 Task: Create a due date automation trigger when advanced on, 2 hours after a card is due add fields without custom field "Resume" set.
Action: Mouse moved to (1116, 133)
Screenshot: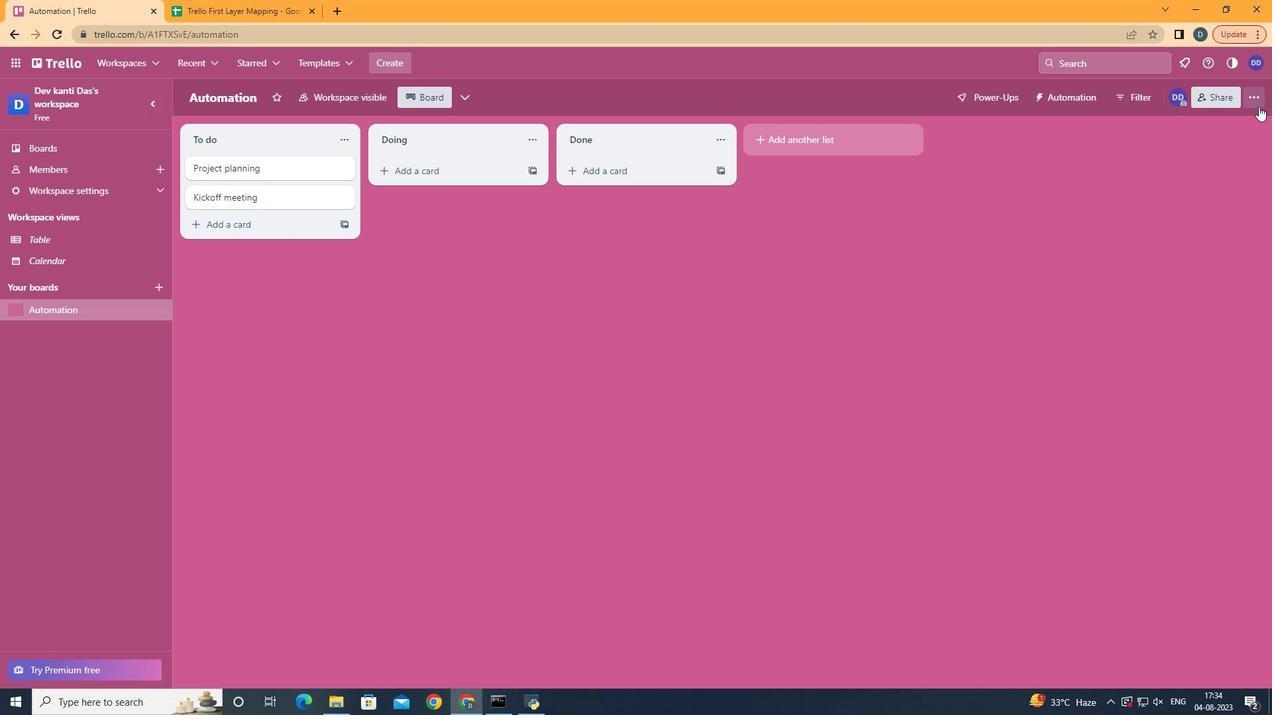 
Action: Mouse pressed left at (1116, 133)
Screenshot: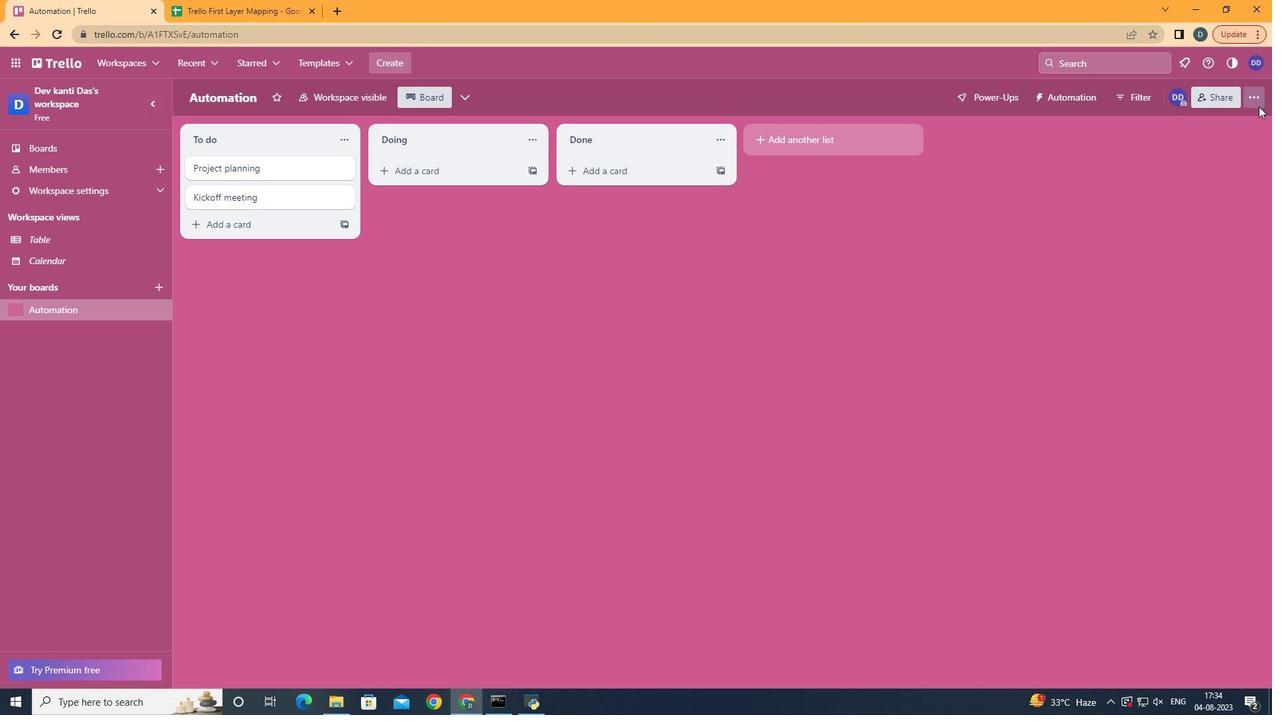 
Action: Mouse moved to (1030, 289)
Screenshot: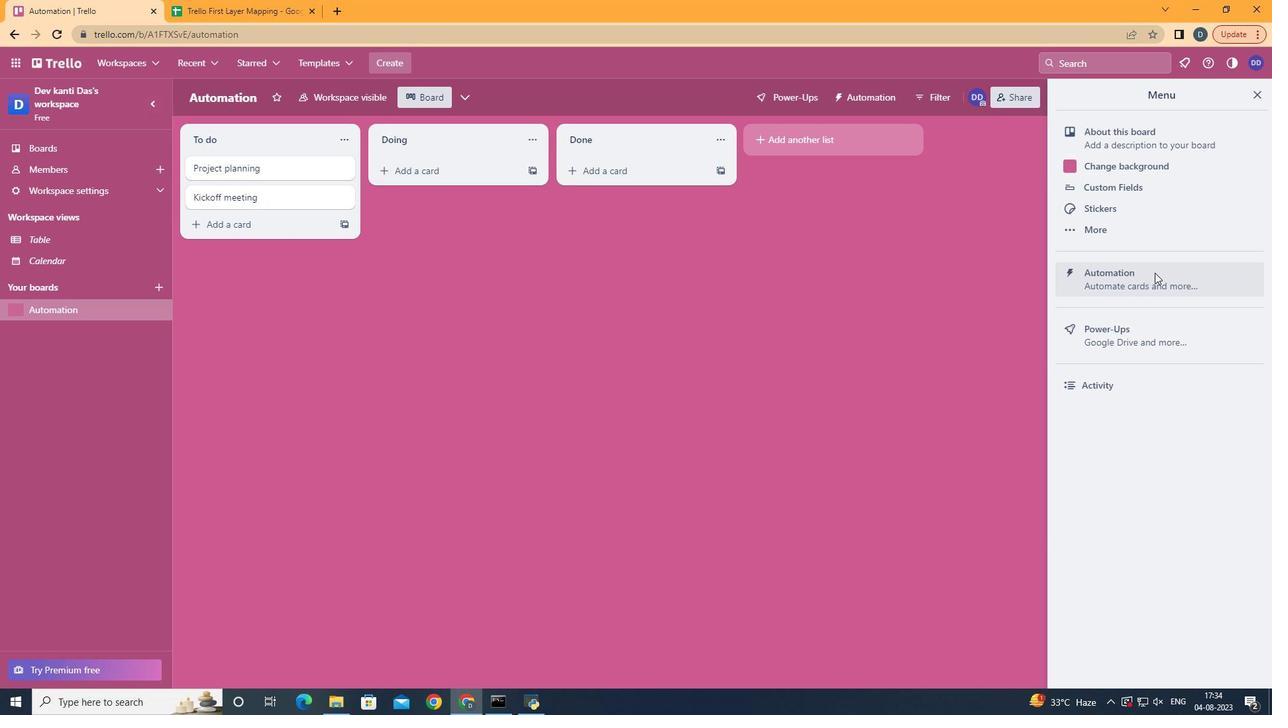 
Action: Mouse pressed left at (1030, 289)
Screenshot: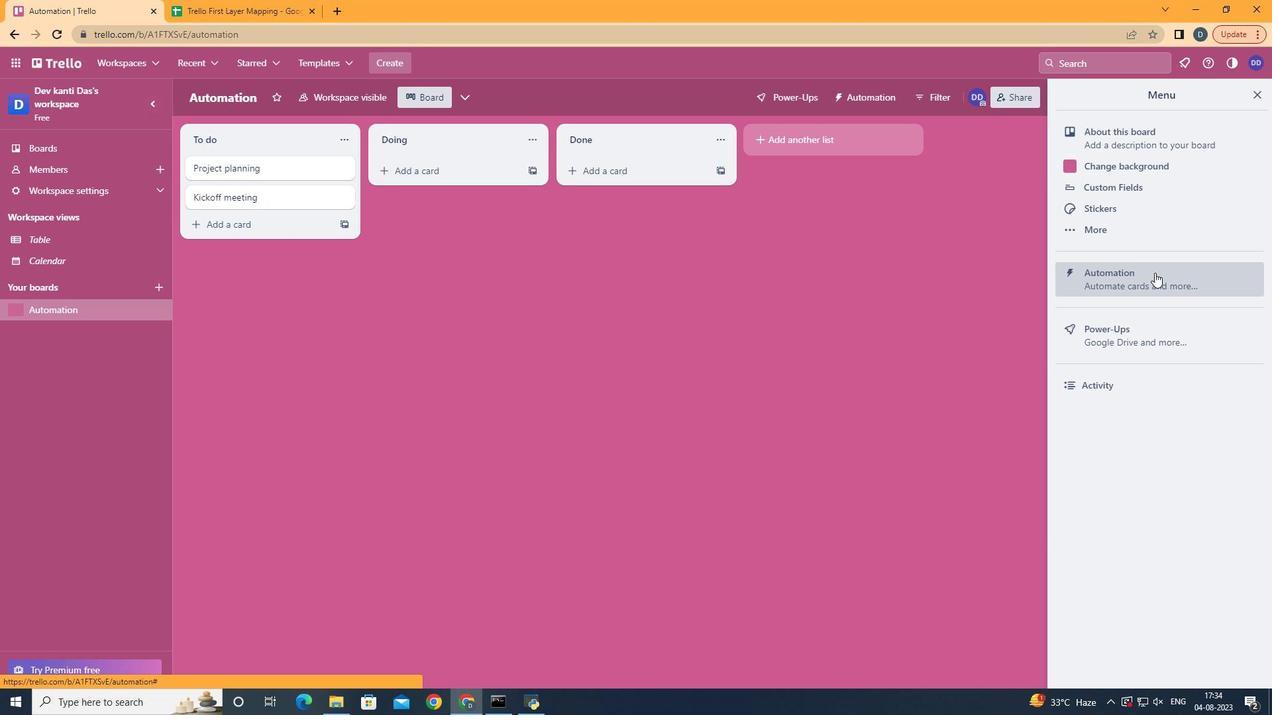 
Action: Mouse moved to (298, 283)
Screenshot: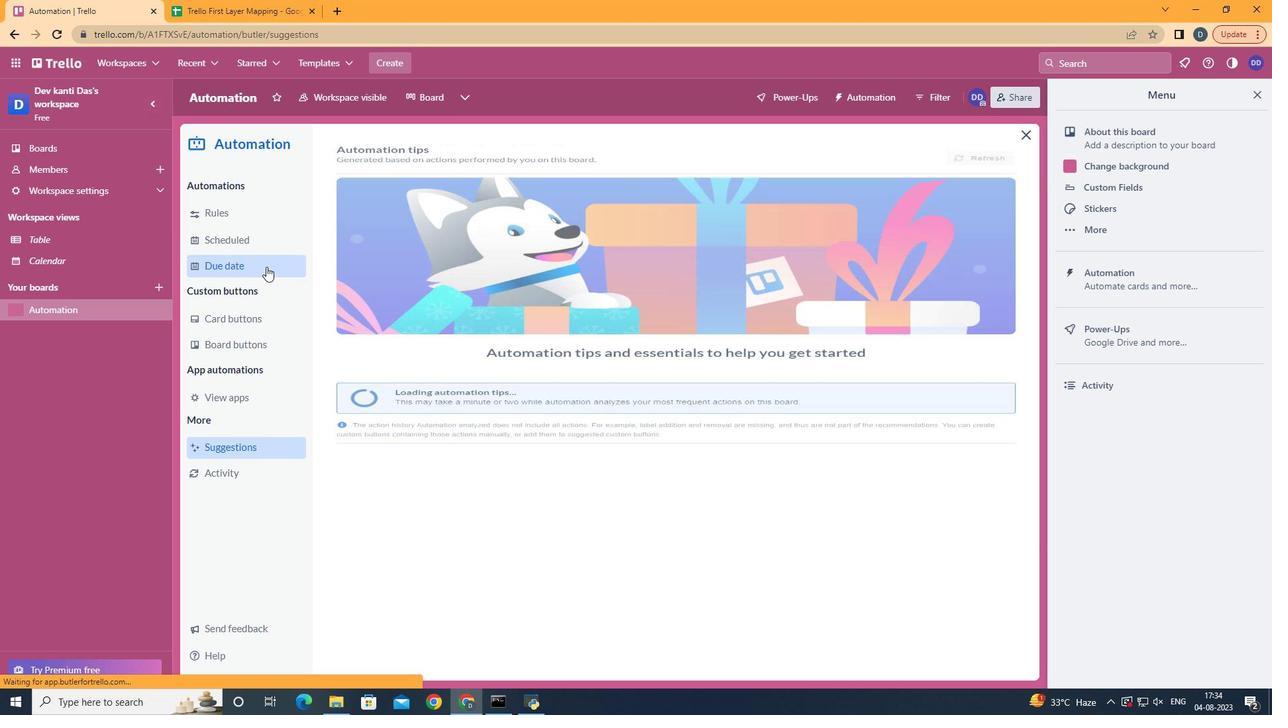 
Action: Mouse pressed left at (298, 283)
Screenshot: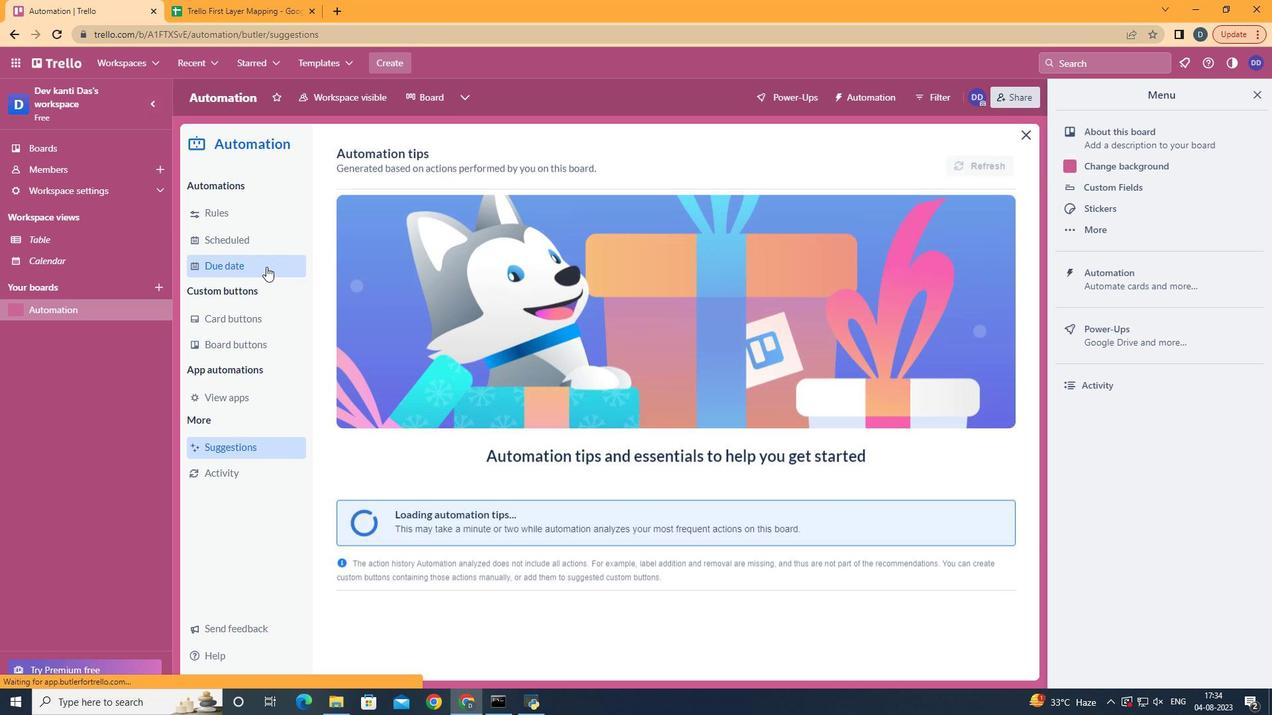 
Action: Mouse moved to (849, 178)
Screenshot: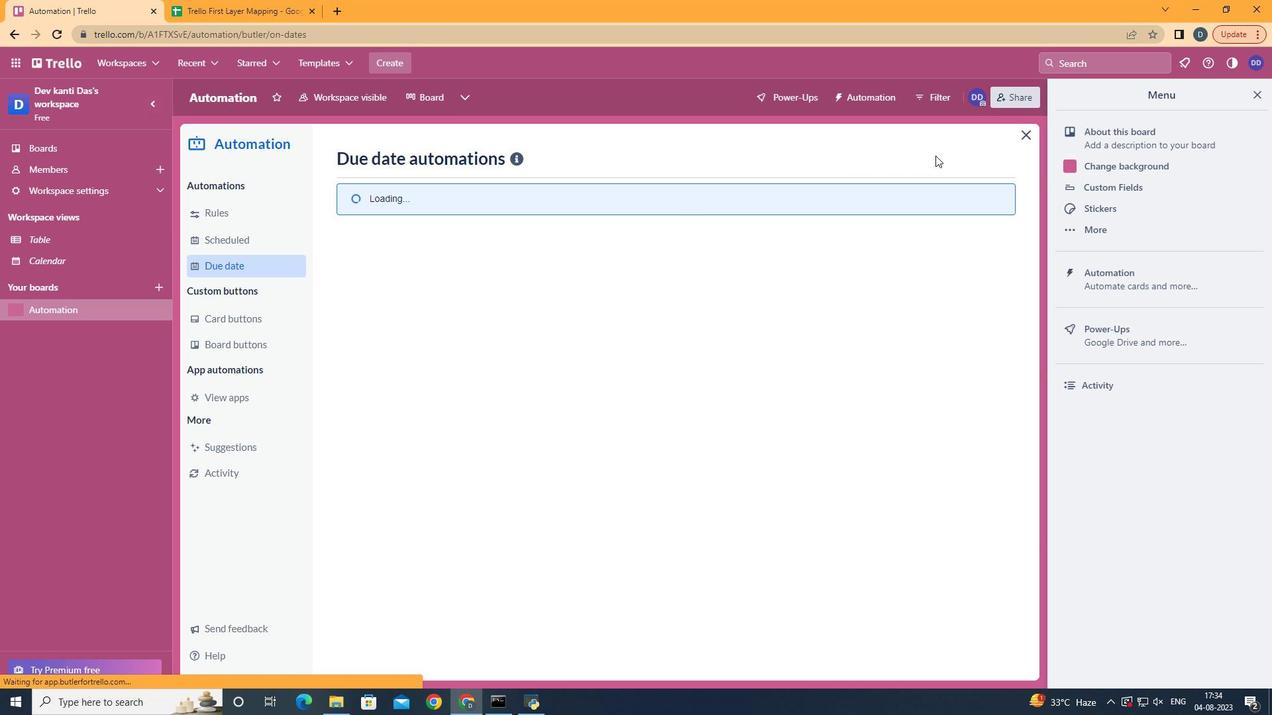 
Action: Mouse pressed left at (849, 178)
Screenshot: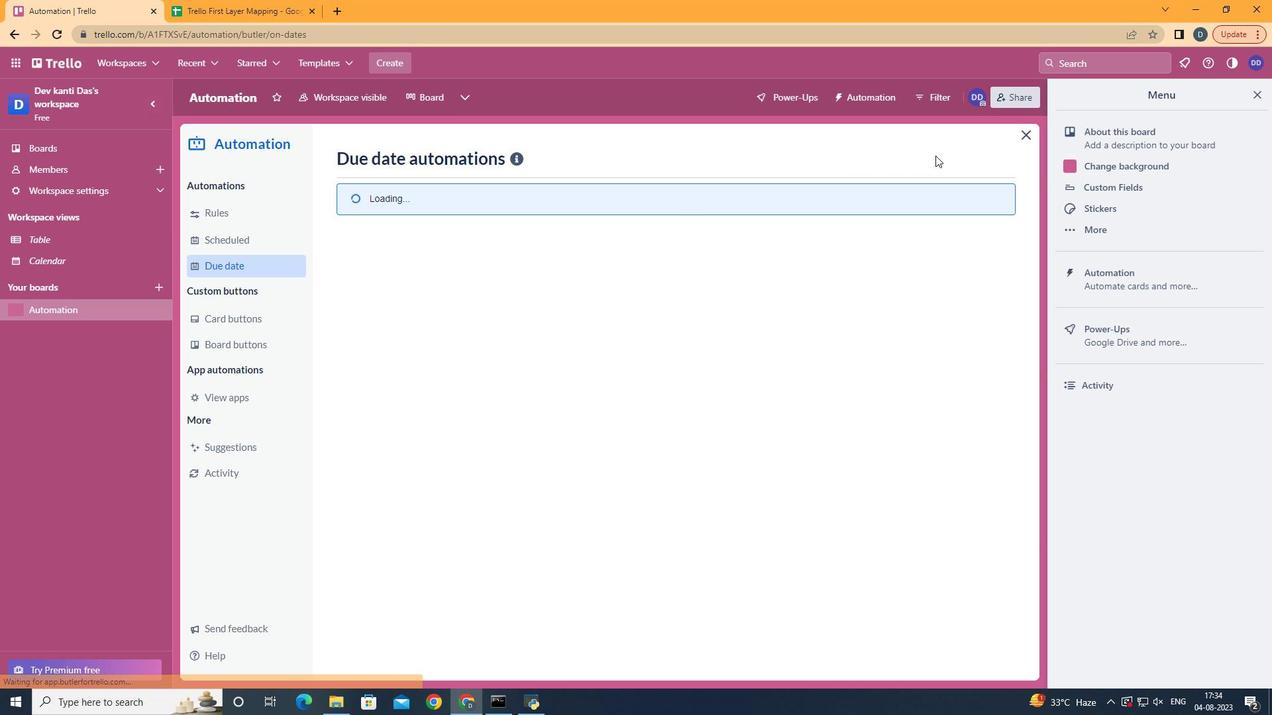
Action: Mouse pressed left at (849, 178)
Screenshot: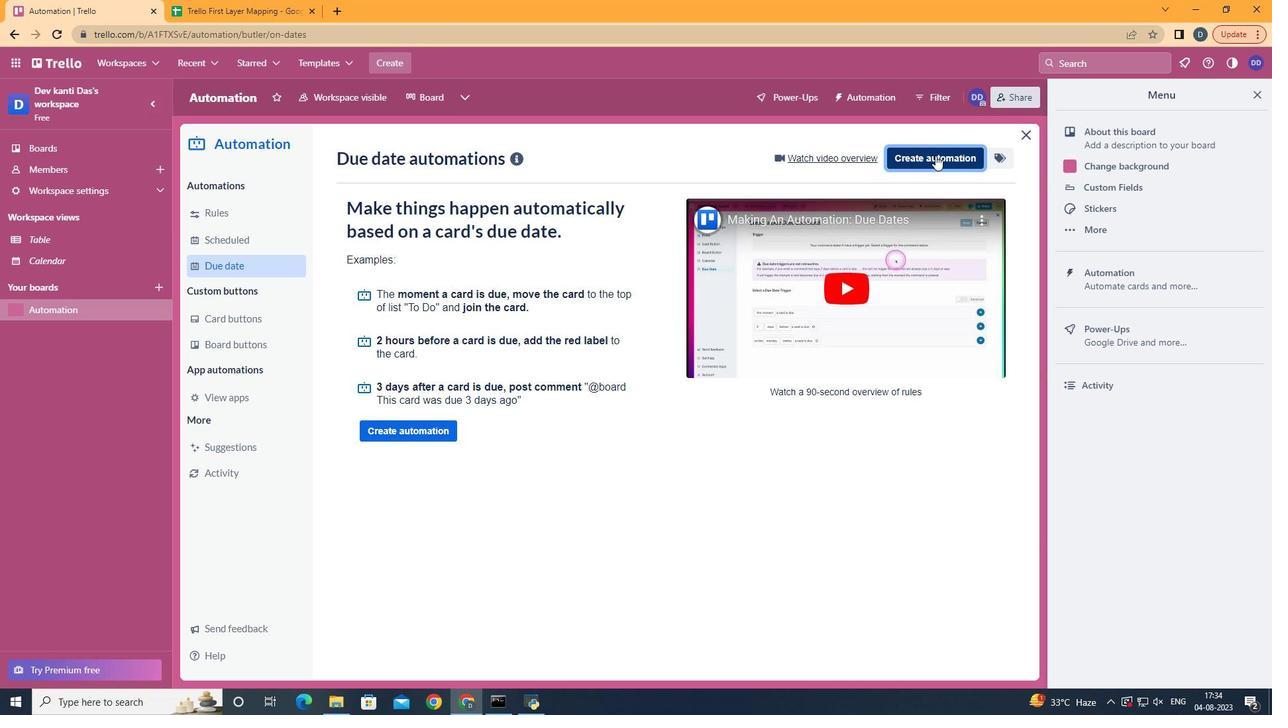
Action: Mouse moved to (654, 303)
Screenshot: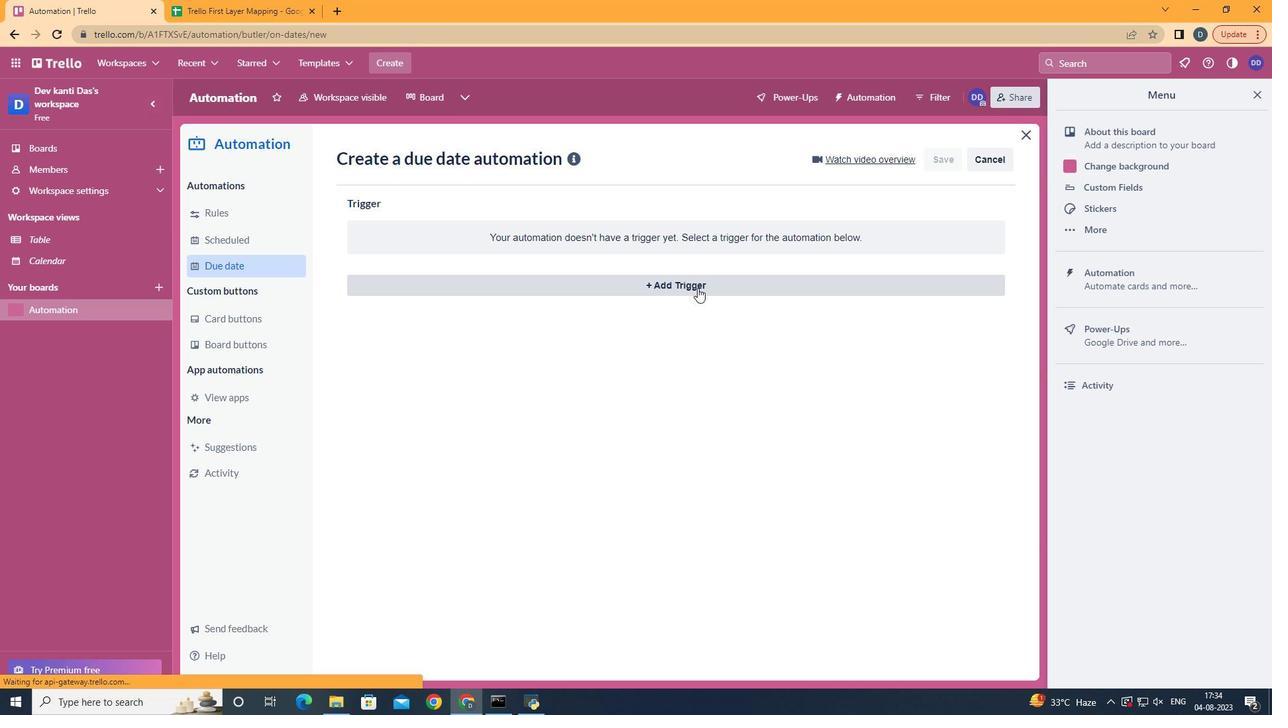 
Action: Mouse pressed left at (654, 303)
Screenshot: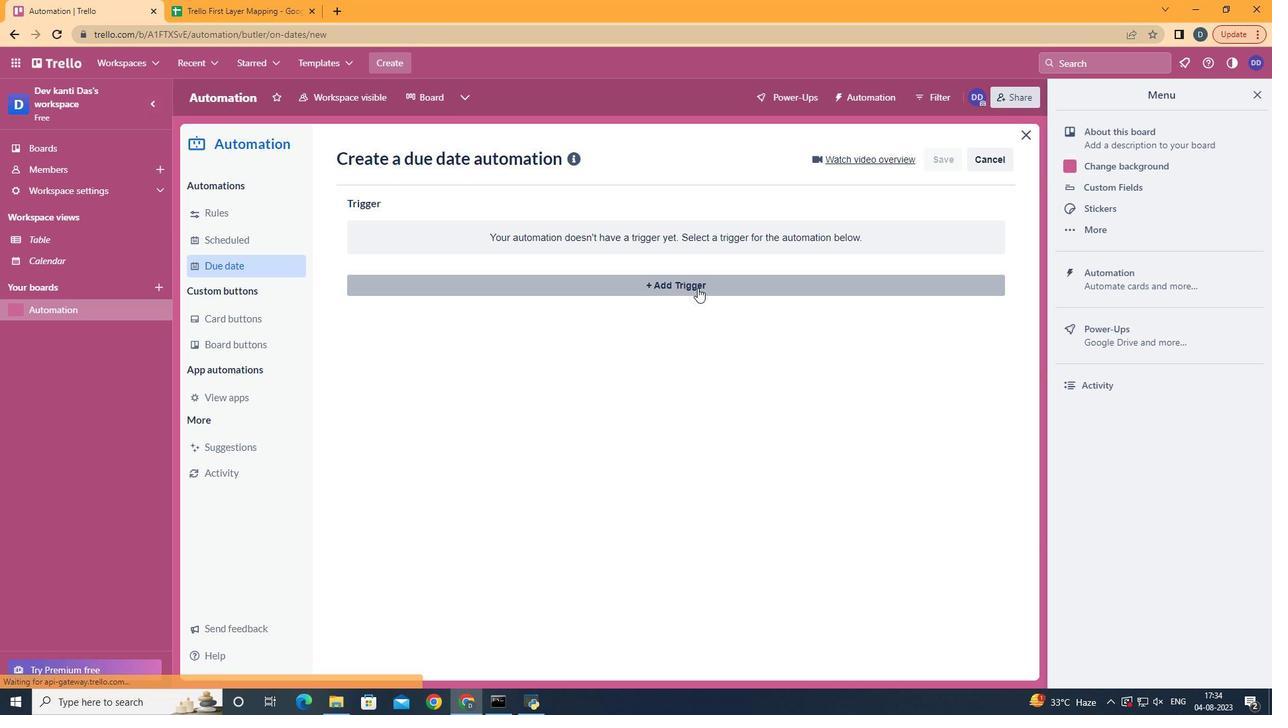 
Action: Mouse moved to (425, 565)
Screenshot: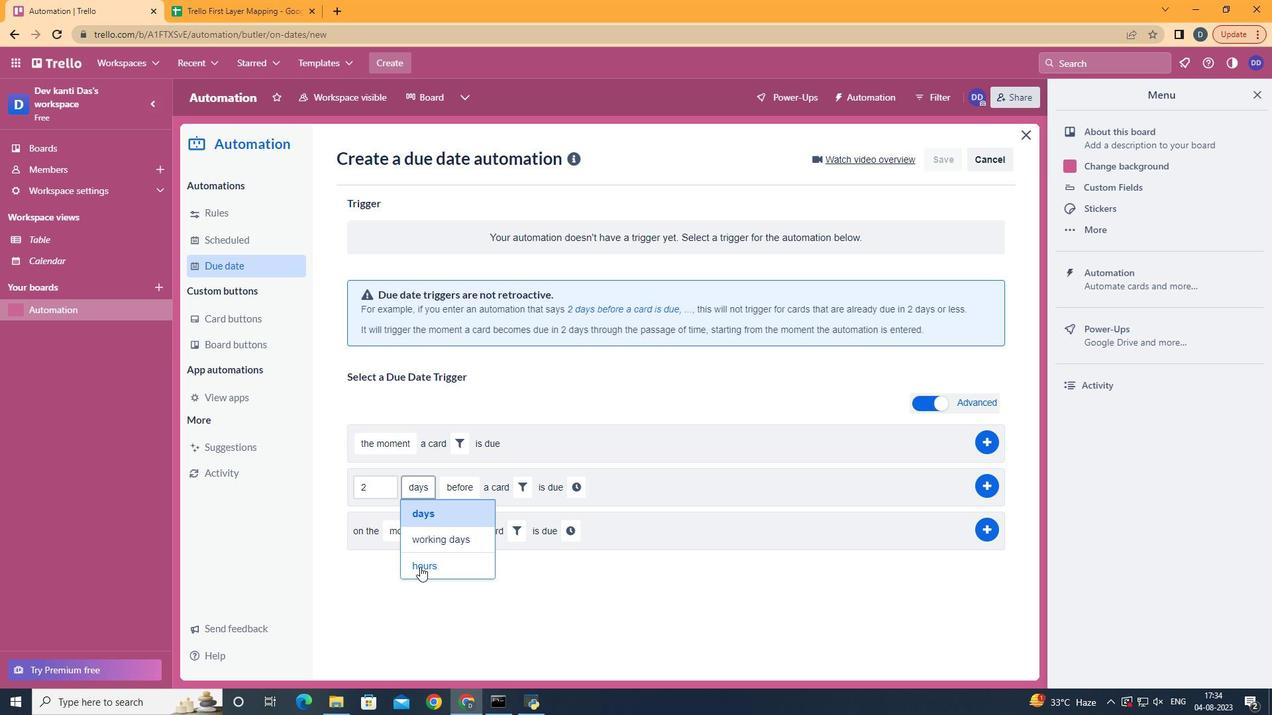 
Action: Mouse pressed left at (425, 565)
Screenshot: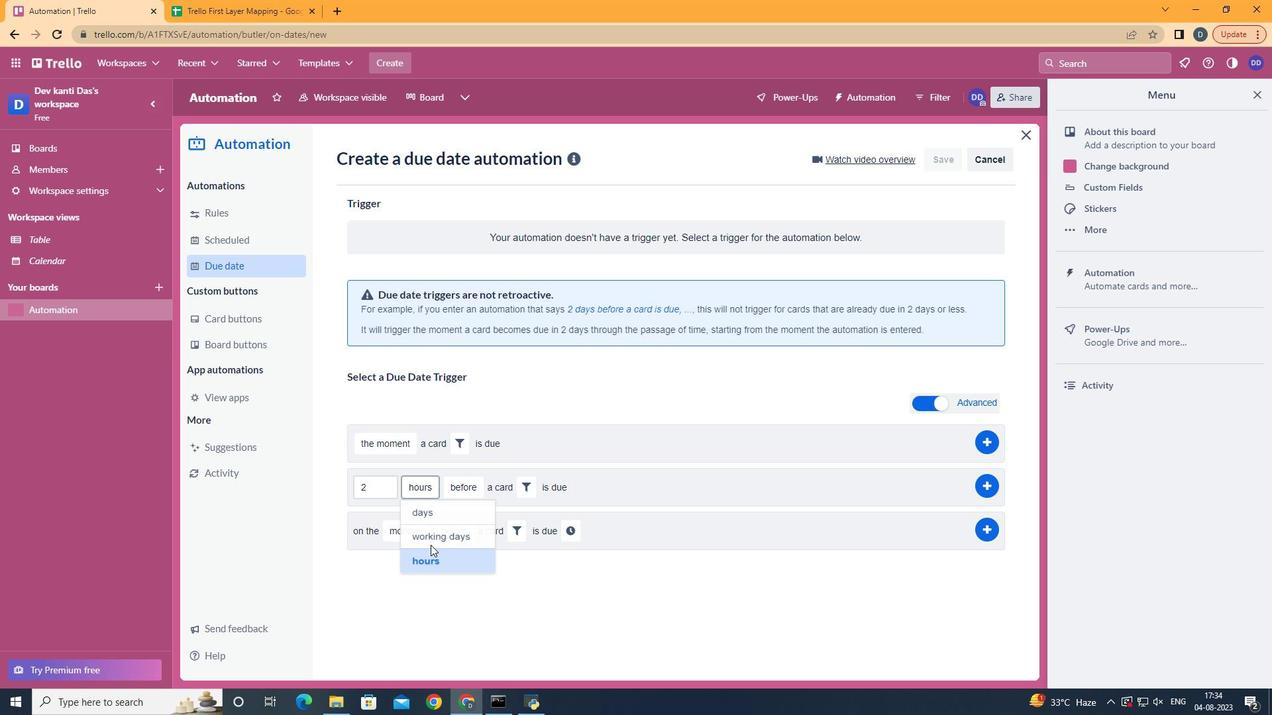 
Action: Mouse moved to (462, 543)
Screenshot: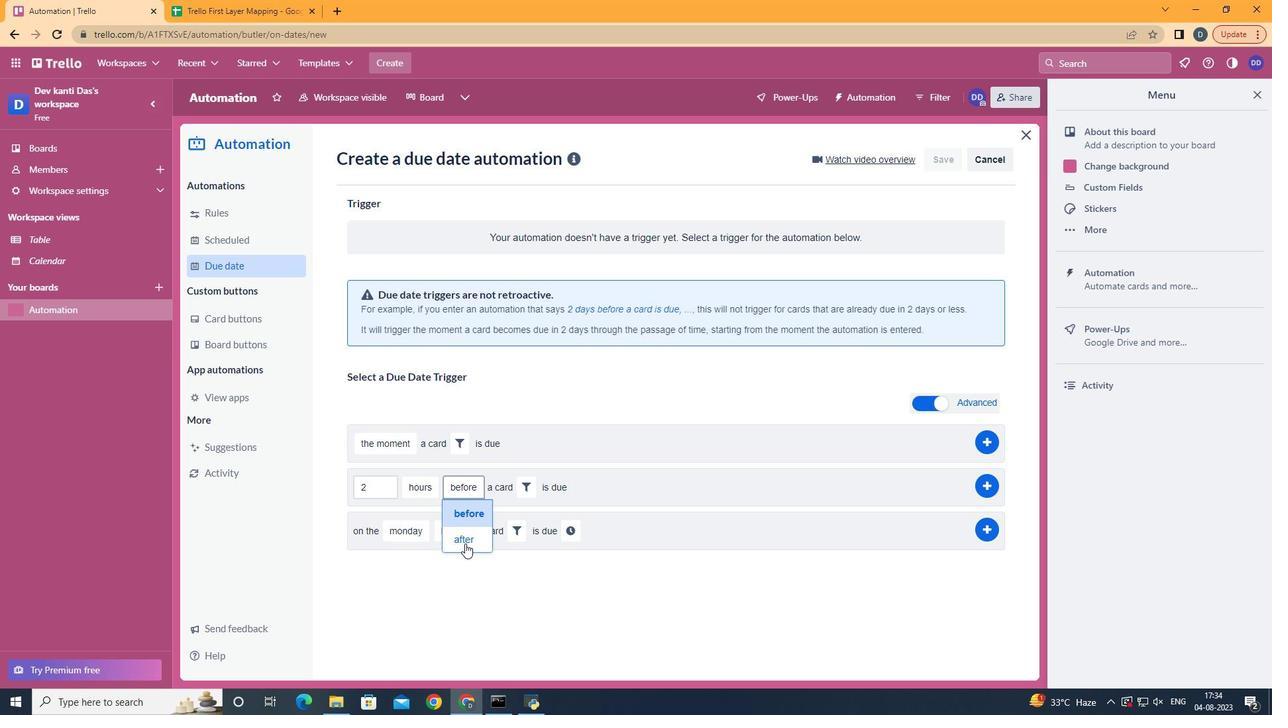 
Action: Mouse pressed left at (462, 543)
Screenshot: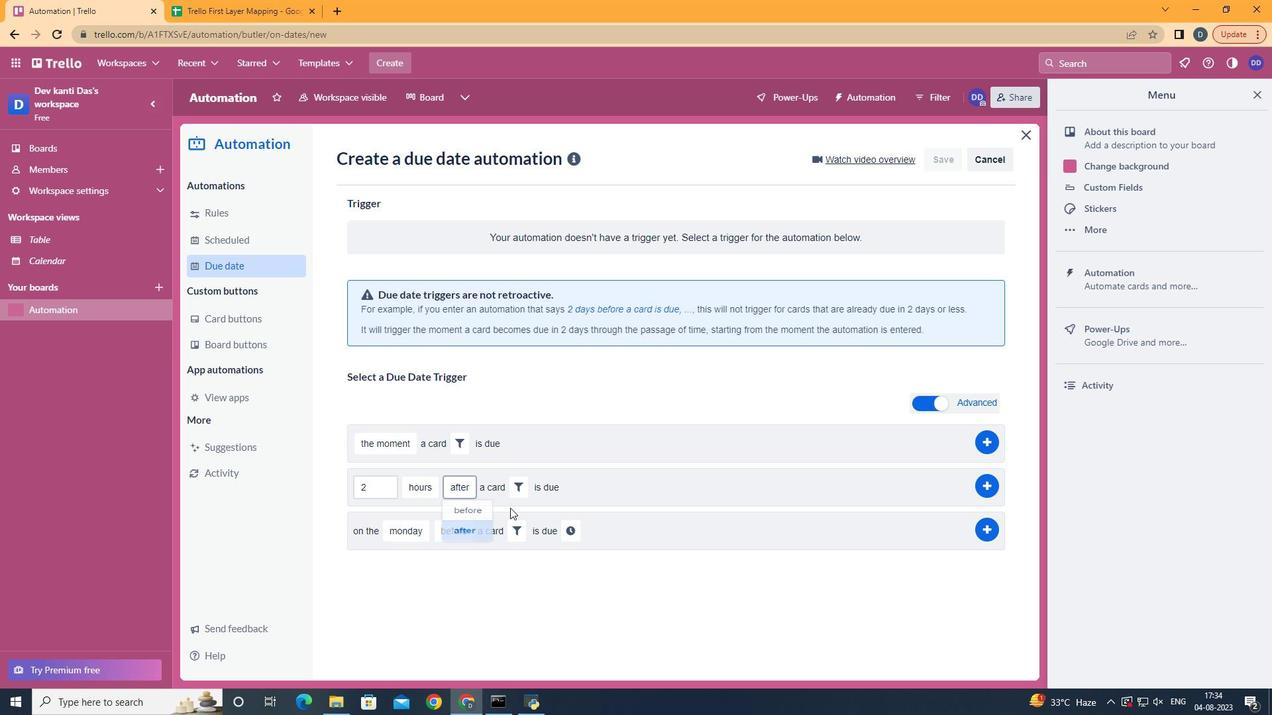 
Action: Mouse moved to (508, 493)
Screenshot: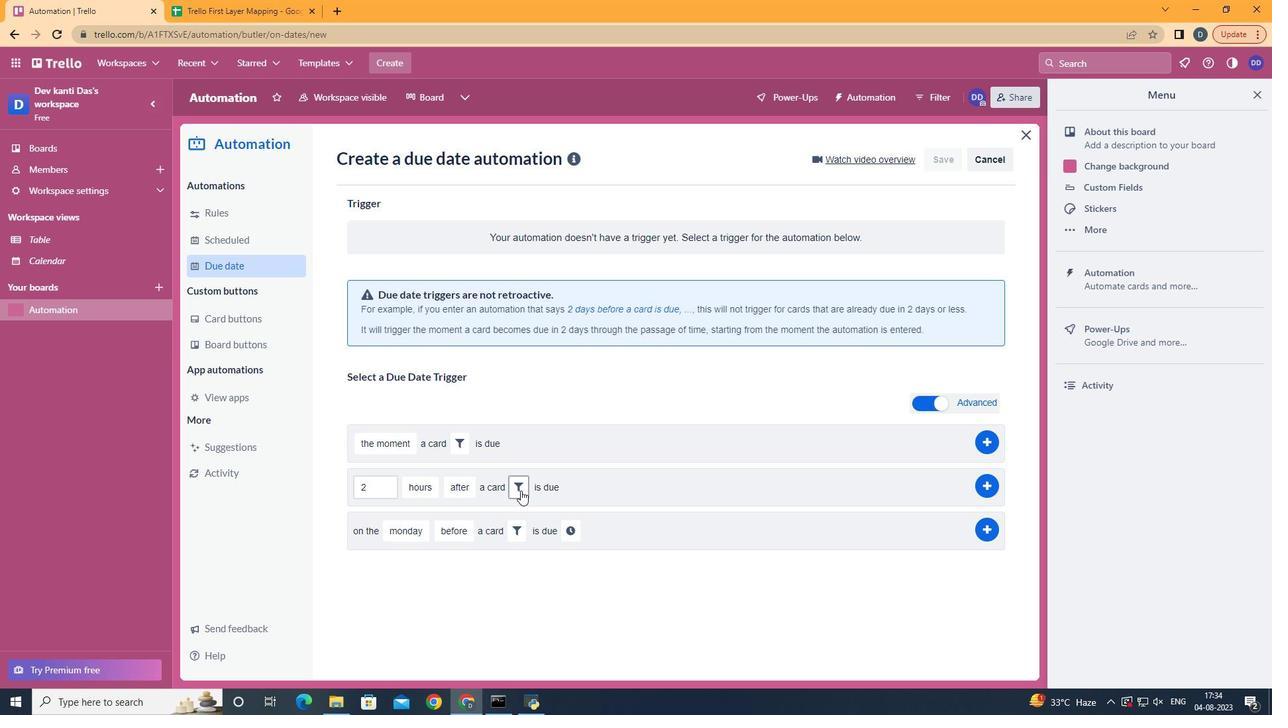 
Action: Mouse pressed left at (508, 493)
Screenshot: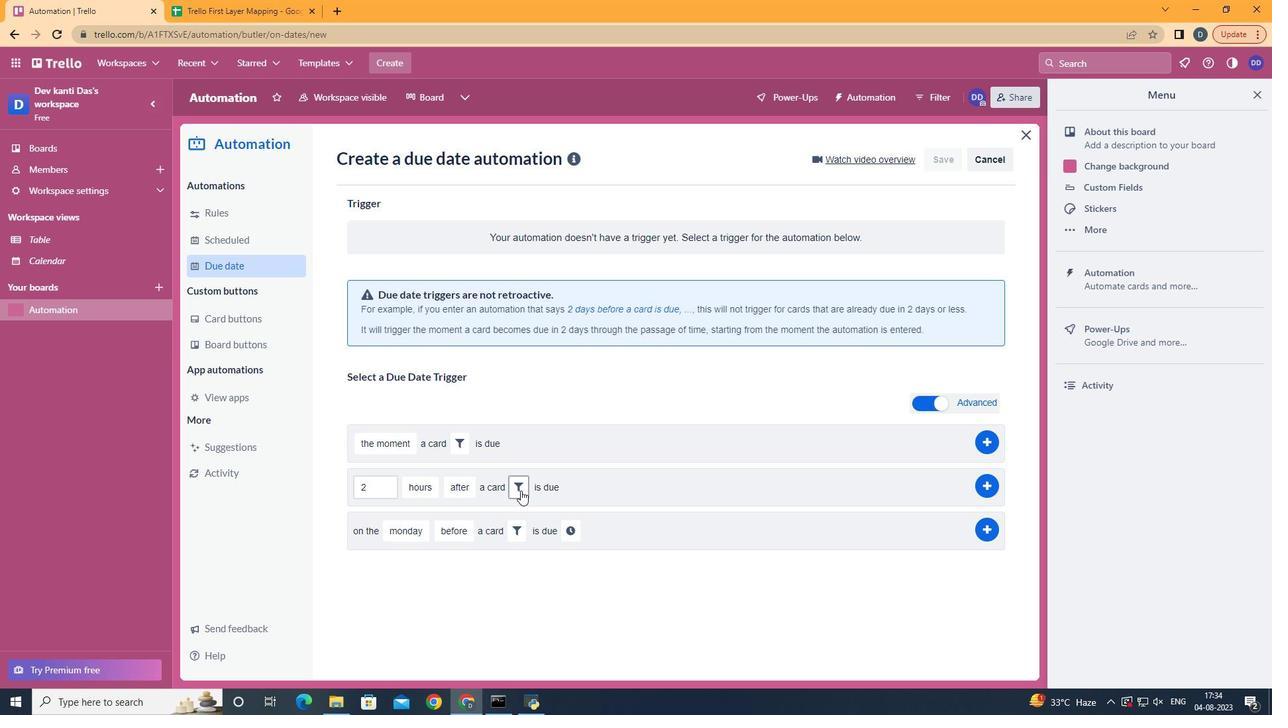 
Action: Mouse moved to (682, 529)
Screenshot: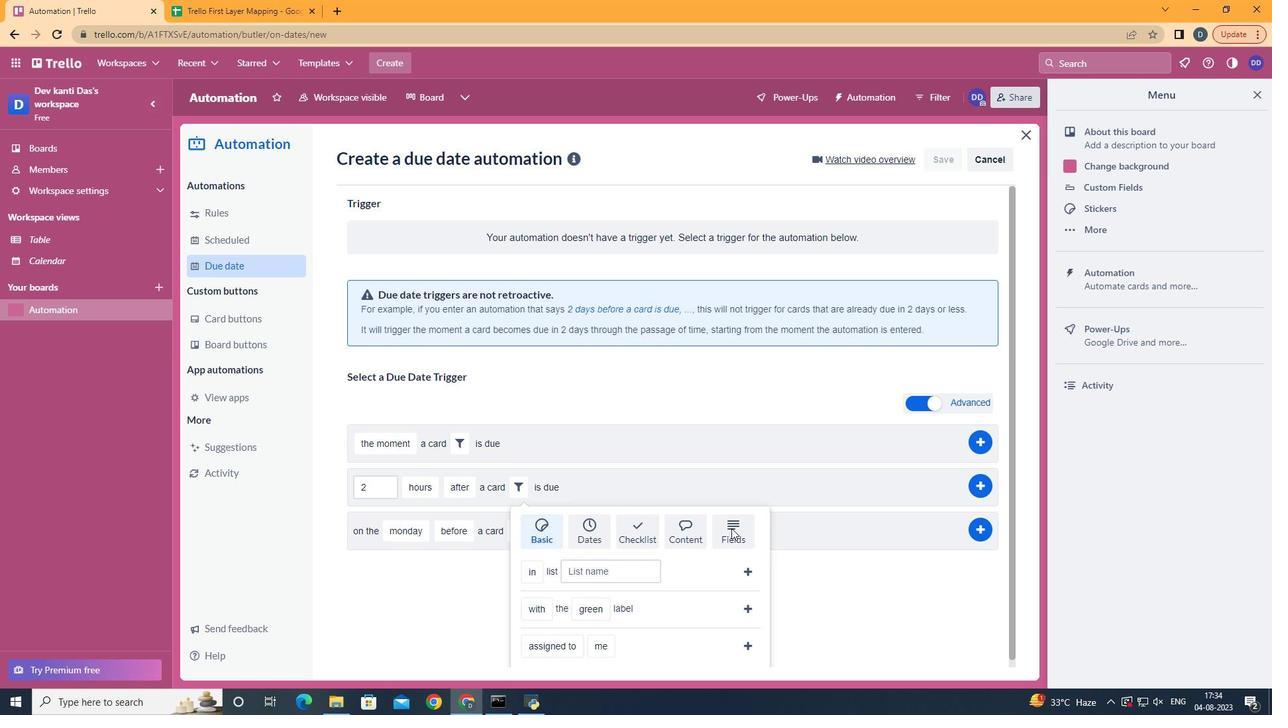 
Action: Mouse pressed left at (682, 529)
Screenshot: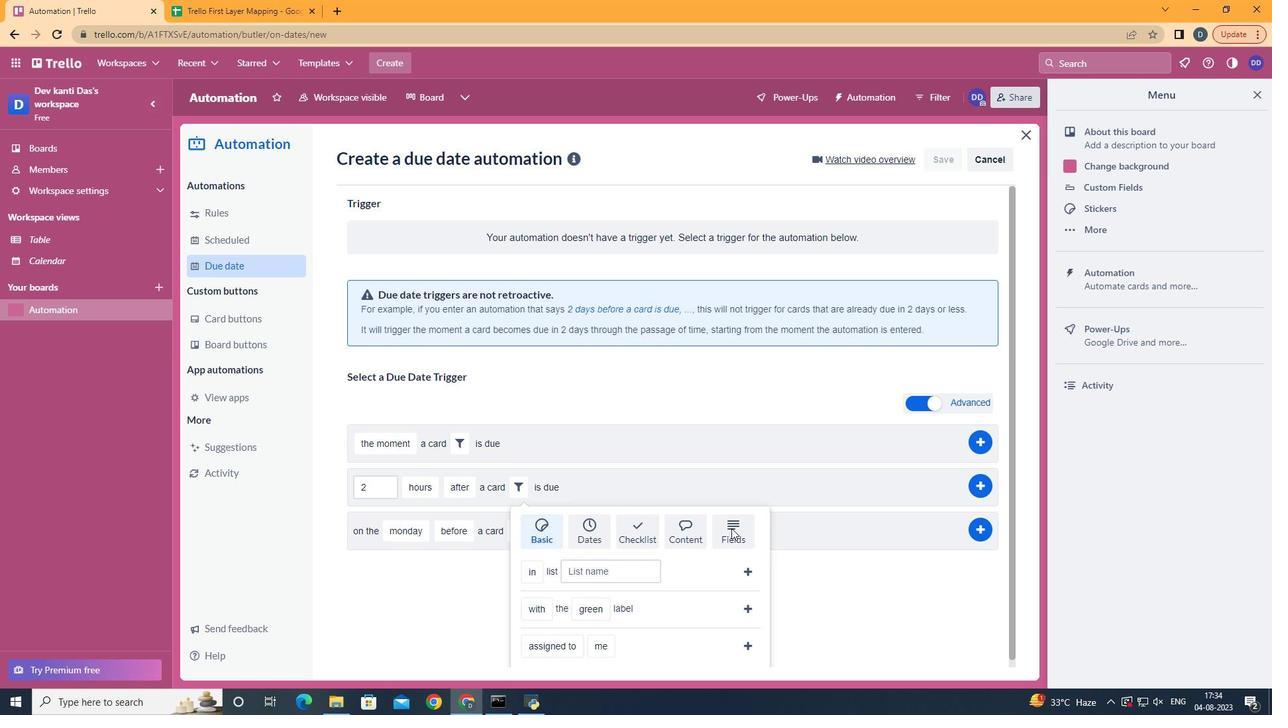 
Action: Mouse scrolled (682, 528) with delta (0, 0)
Screenshot: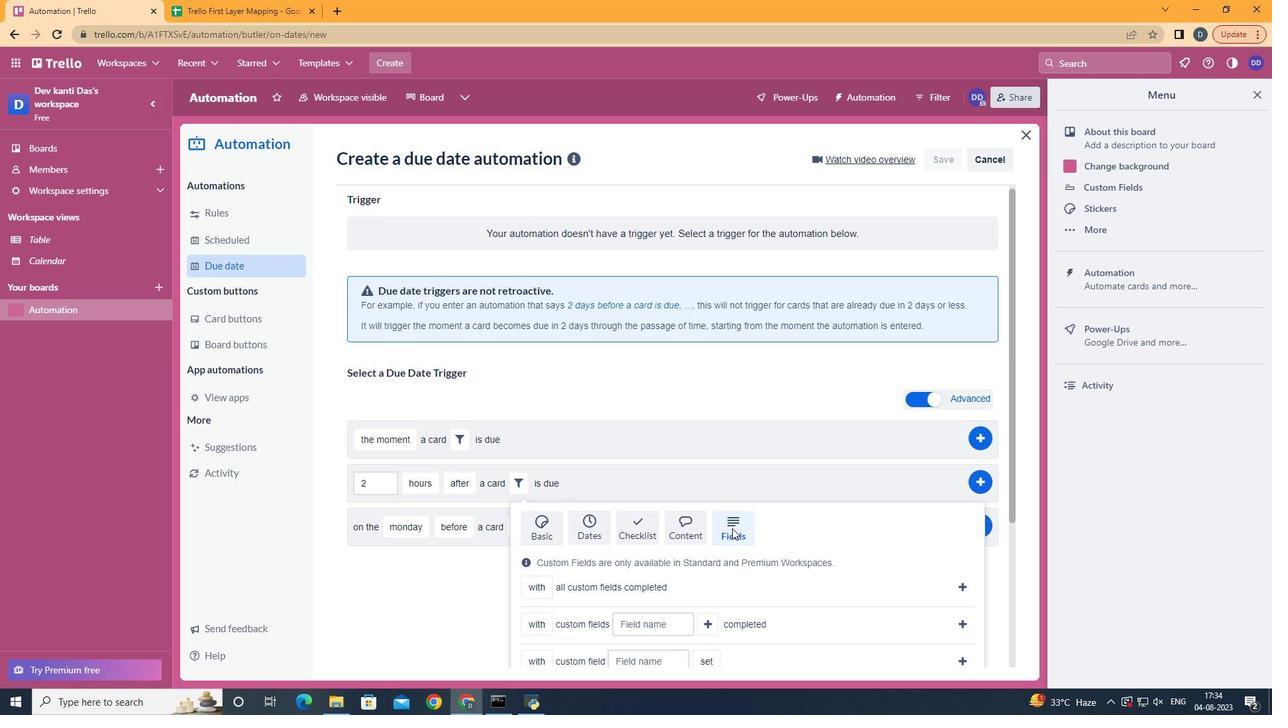 
Action: Mouse scrolled (682, 528) with delta (0, 0)
Screenshot: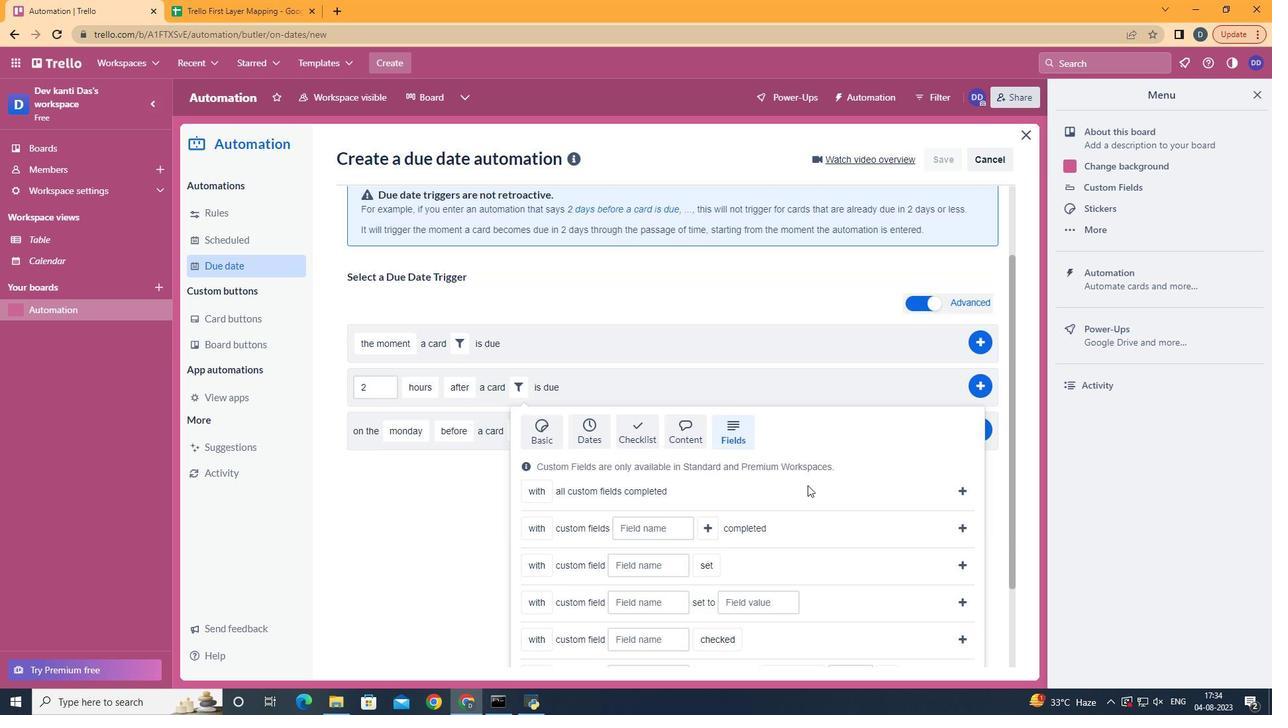 
Action: Mouse scrolled (682, 528) with delta (0, 0)
Screenshot: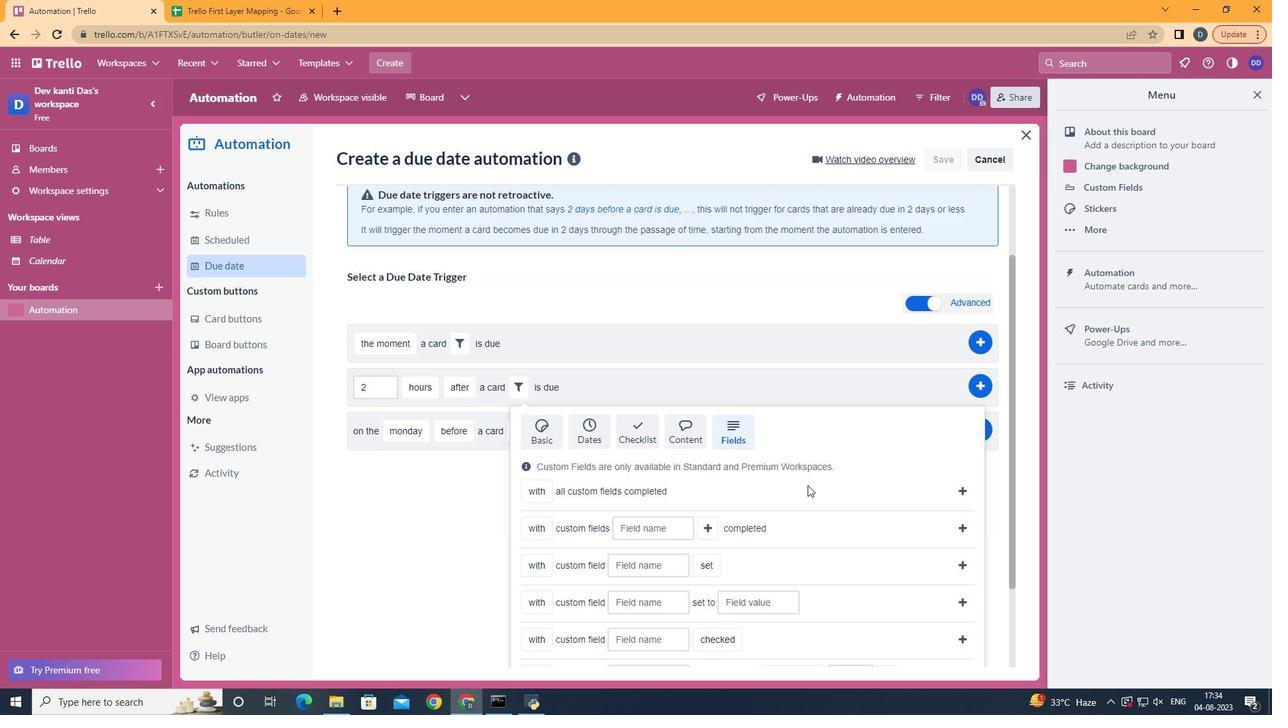
Action: Mouse scrolled (682, 528) with delta (0, 0)
Screenshot: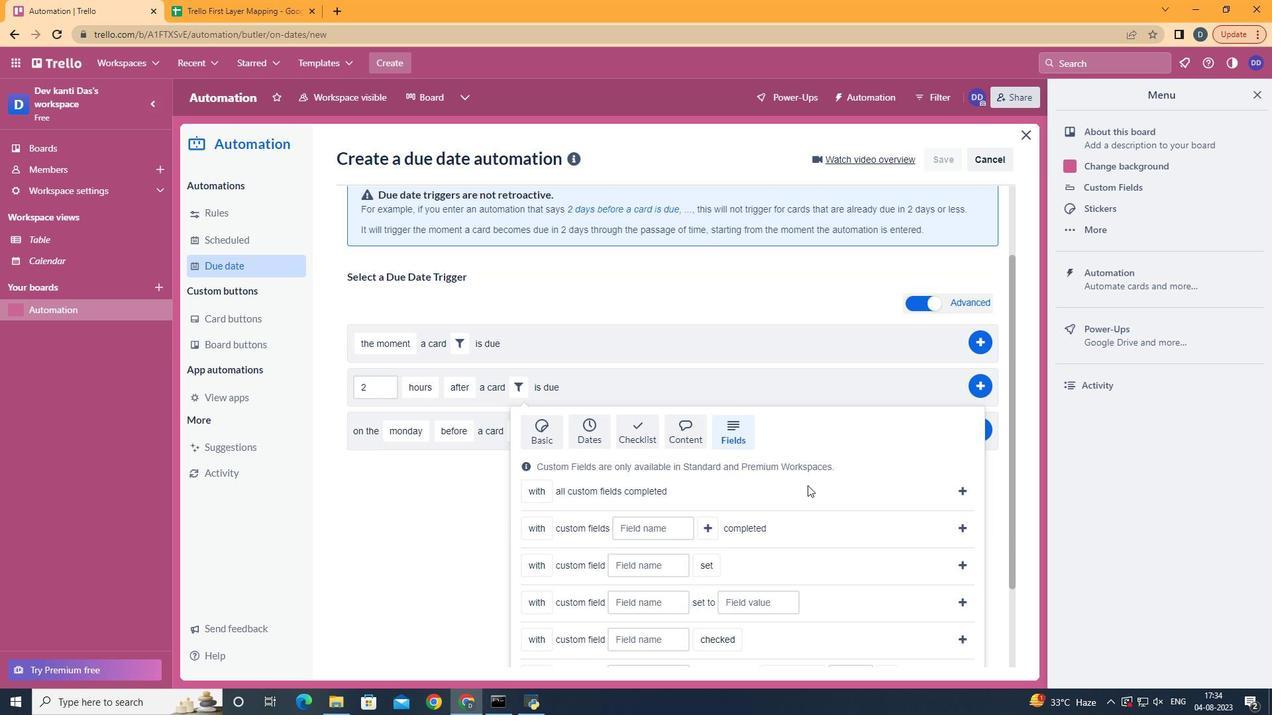 
Action: Mouse scrolled (682, 528) with delta (0, 0)
Screenshot: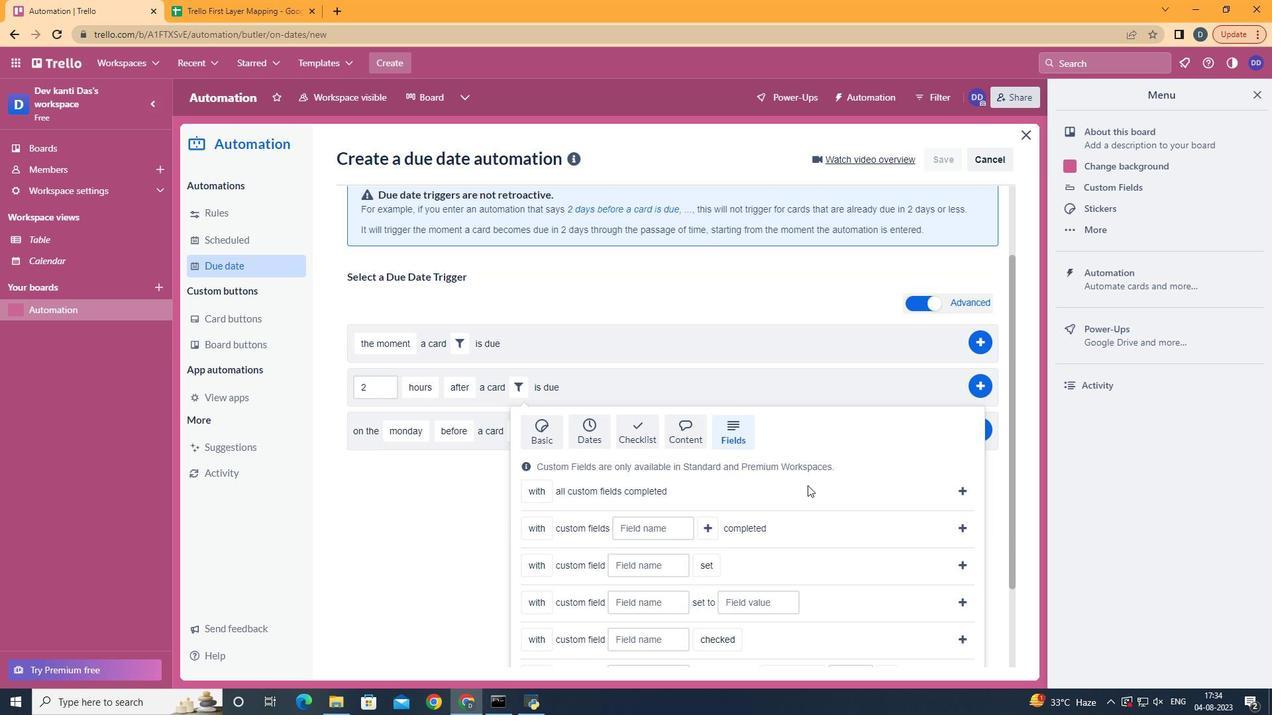 
Action: Mouse moved to (526, 518)
Screenshot: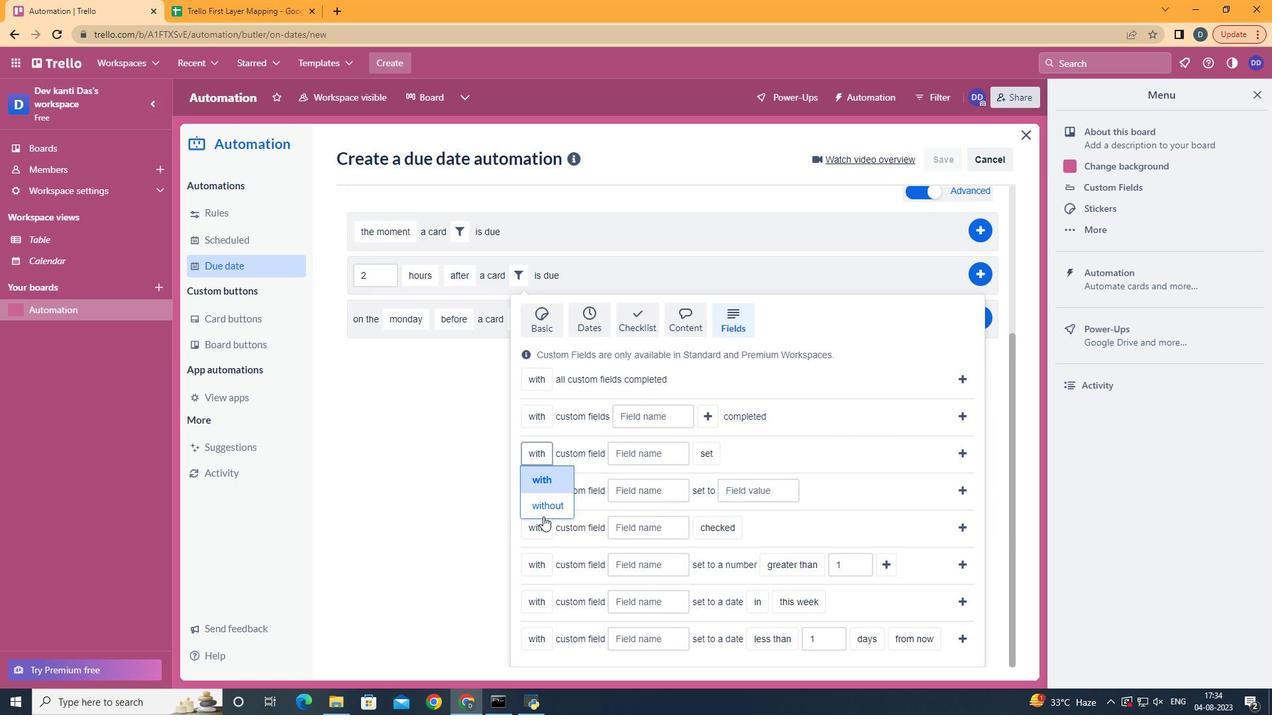 
Action: Mouse pressed left at (526, 518)
Screenshot: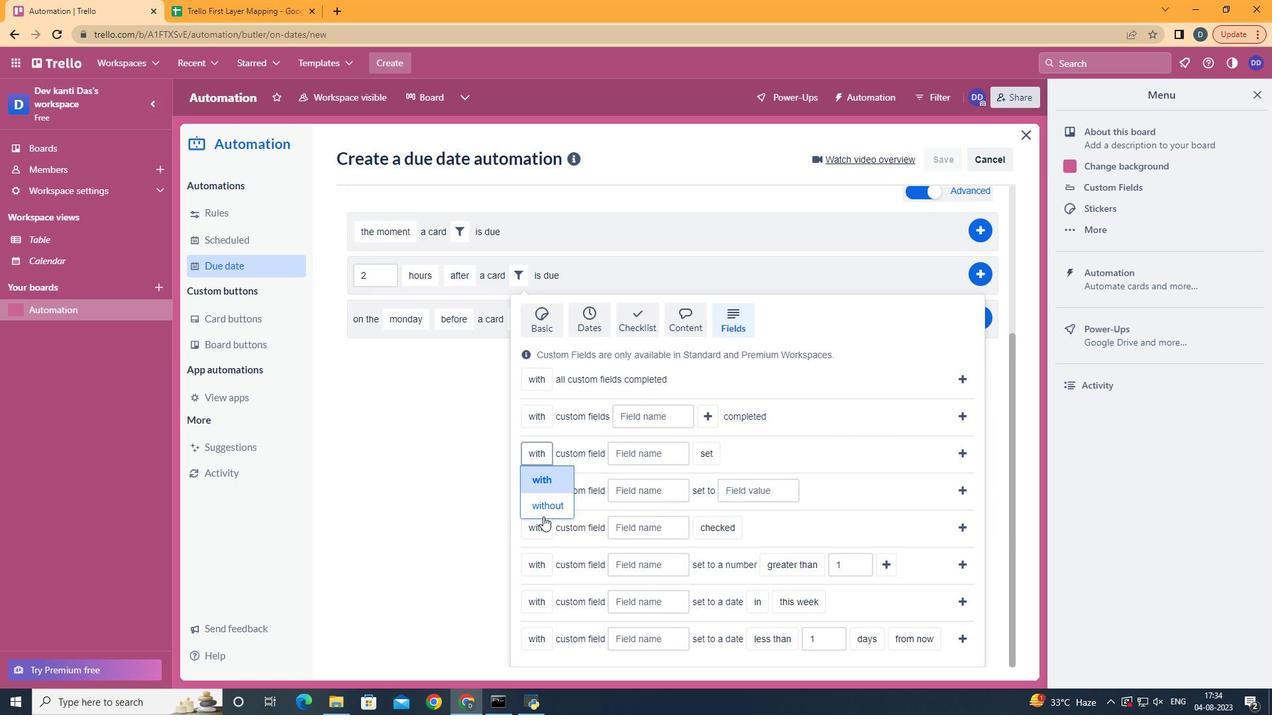 
Action: Mouse moved to (621, 461)
Screenshot: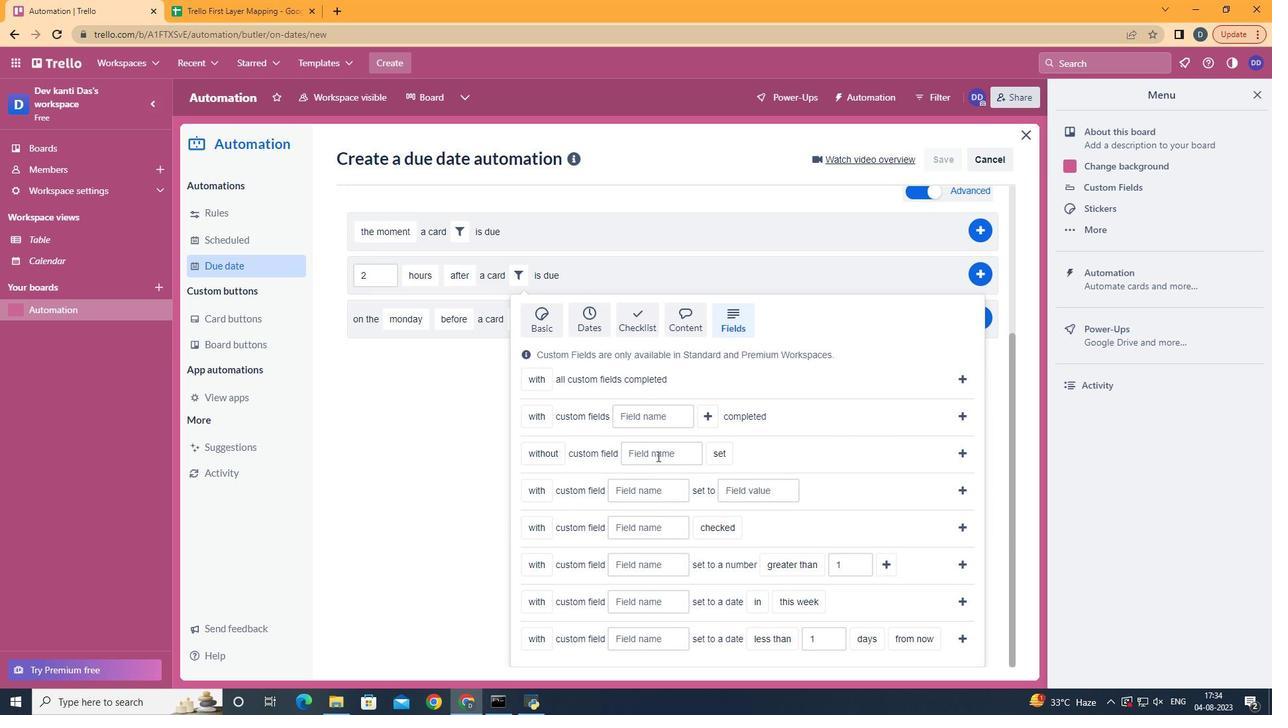 
Action: Mouse pressed left at (621, 461)
Screenshot: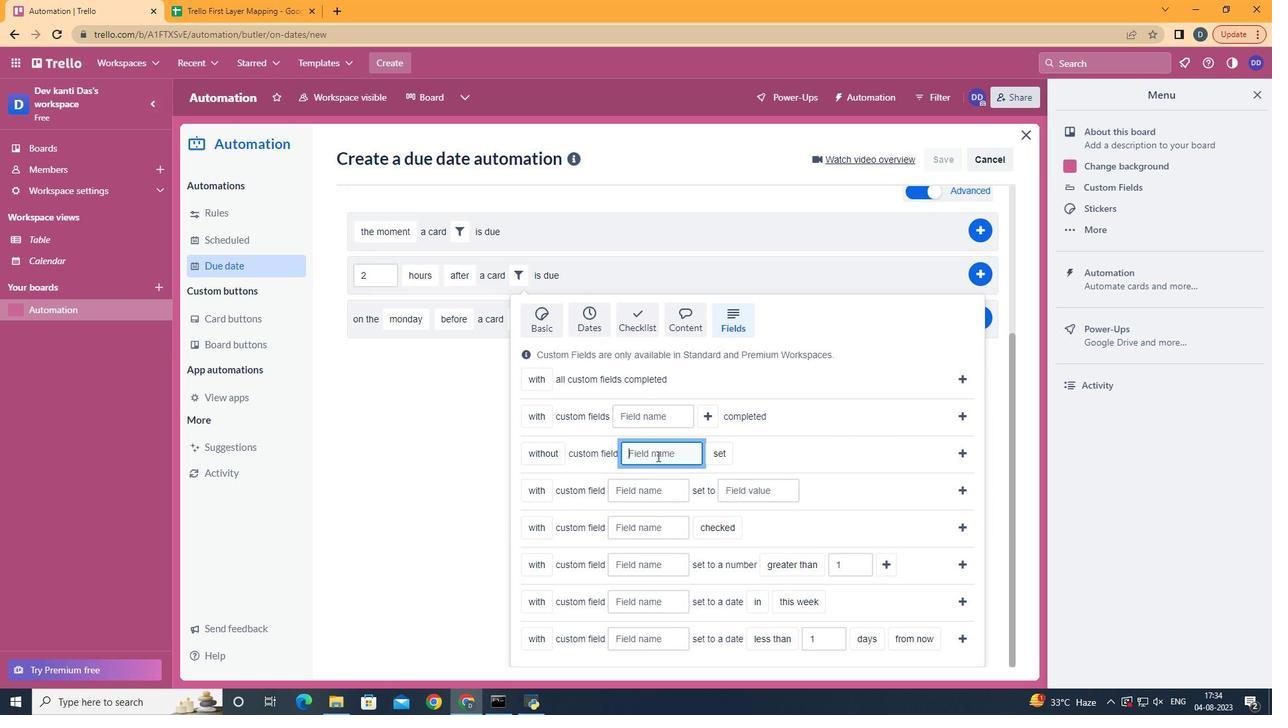 
Action: Key pressed <Key.shift>Resume
Screenshot: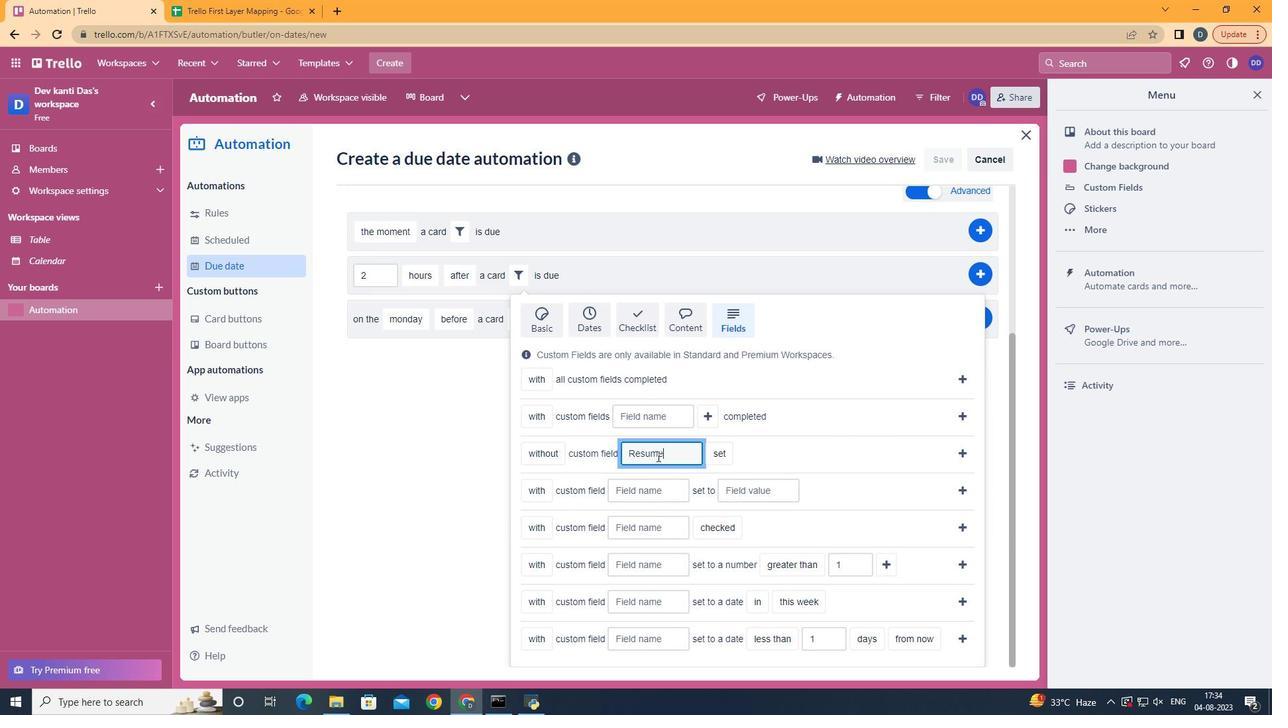 
Action: Mouse moved to (672, 476)
Screenshot: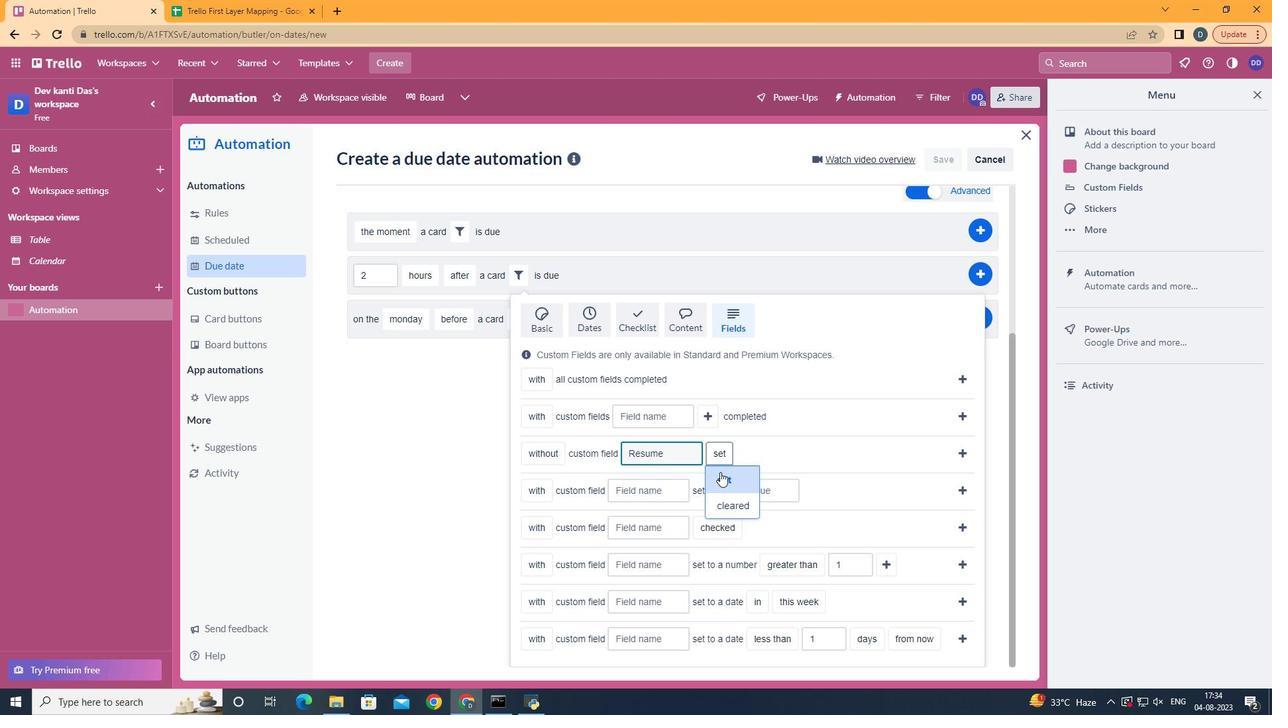 
Action: Mouse pressed left at (672, 476)
Screenshot: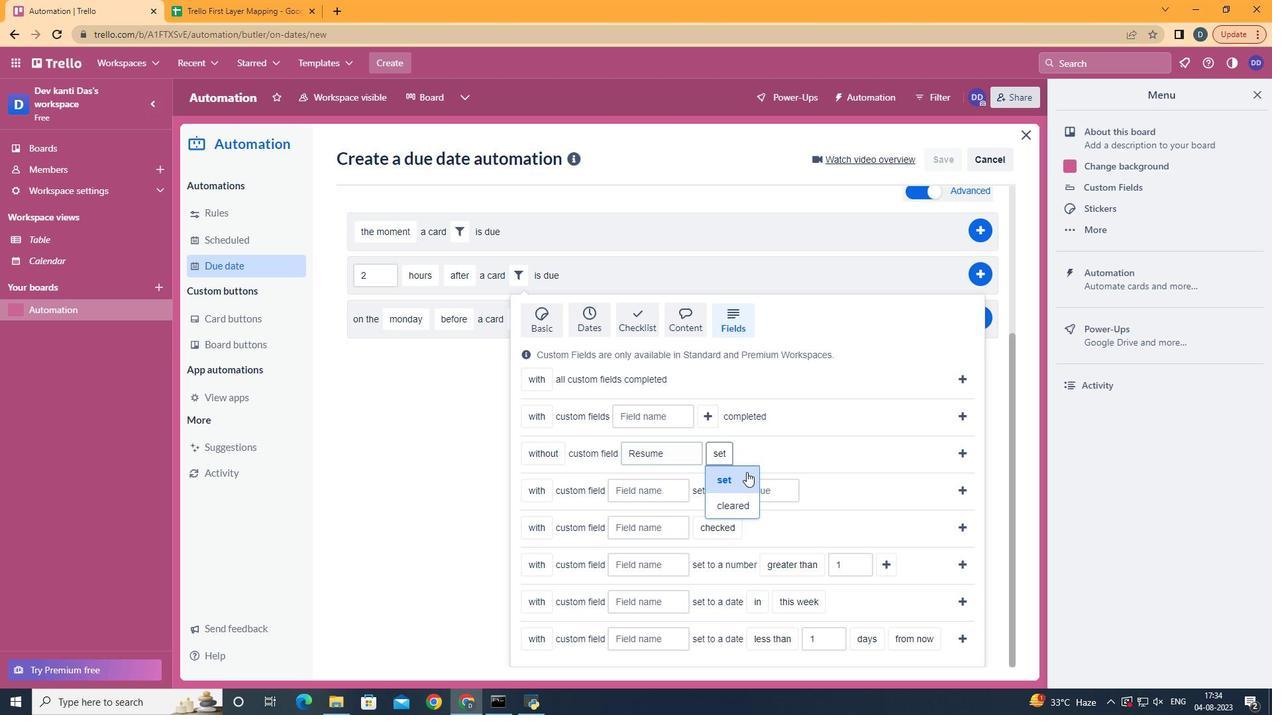 
Action: Mouse moved to (872, 460)
Screenshot: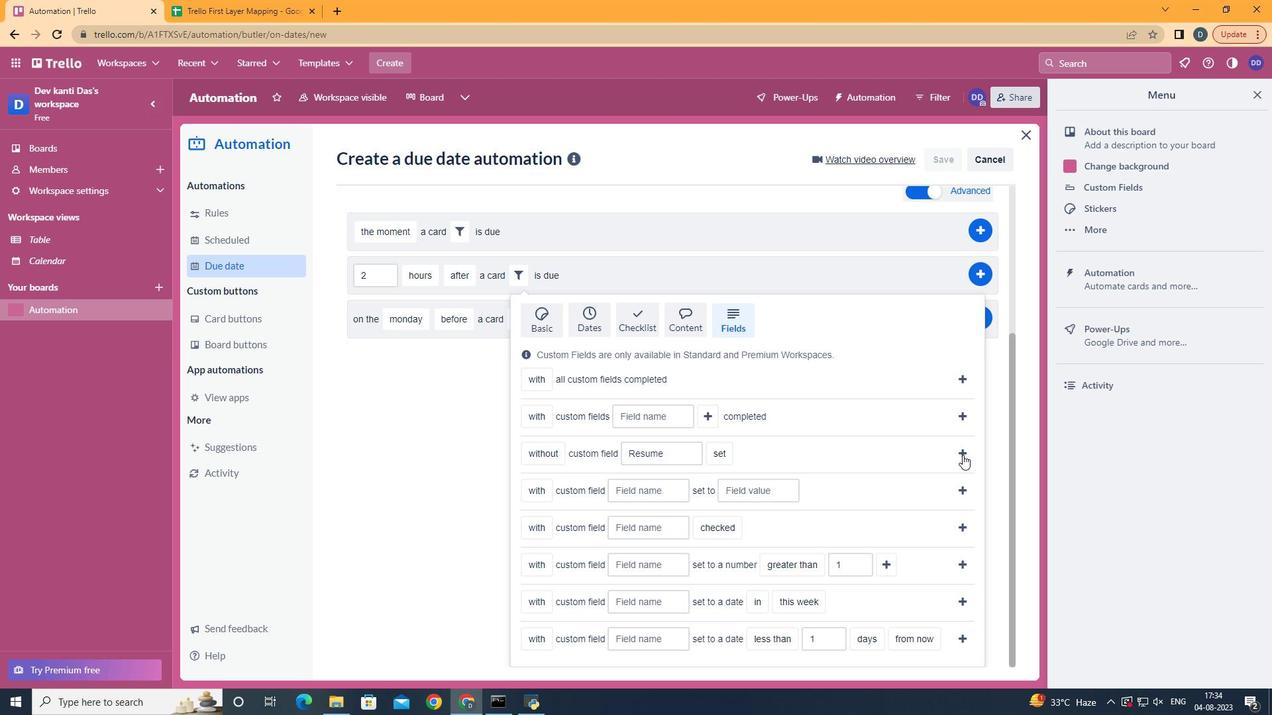 
Action: Mouse pressed left at (872, 460)
Screenshot: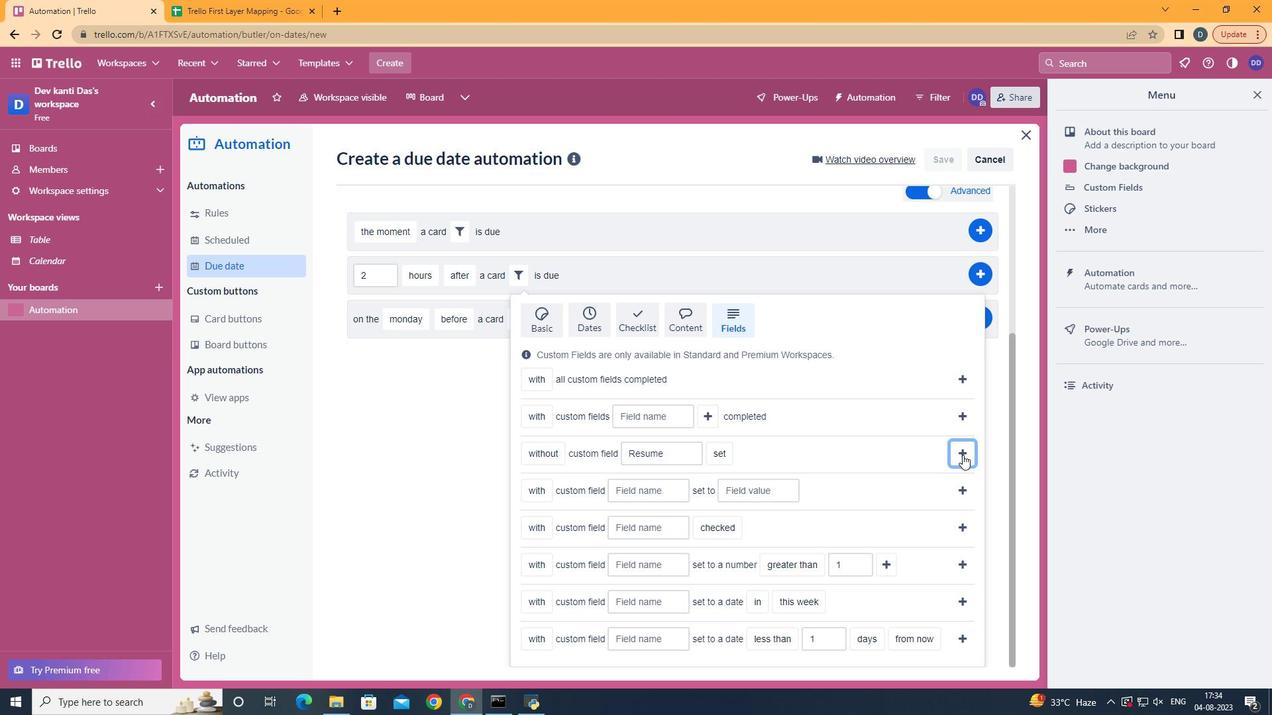 
Action: Mouse moved to (897, 497)
Screenshot: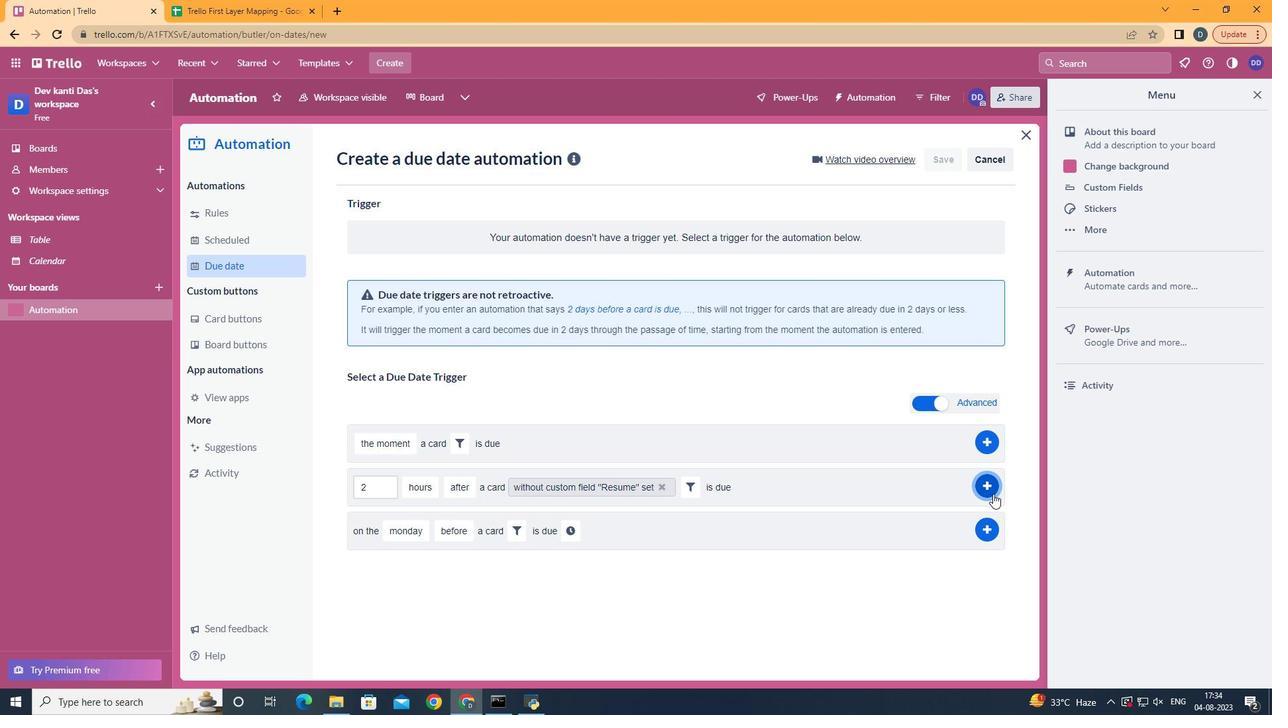 
Action: Mouse pressed left at (897, 497)
Screenshot: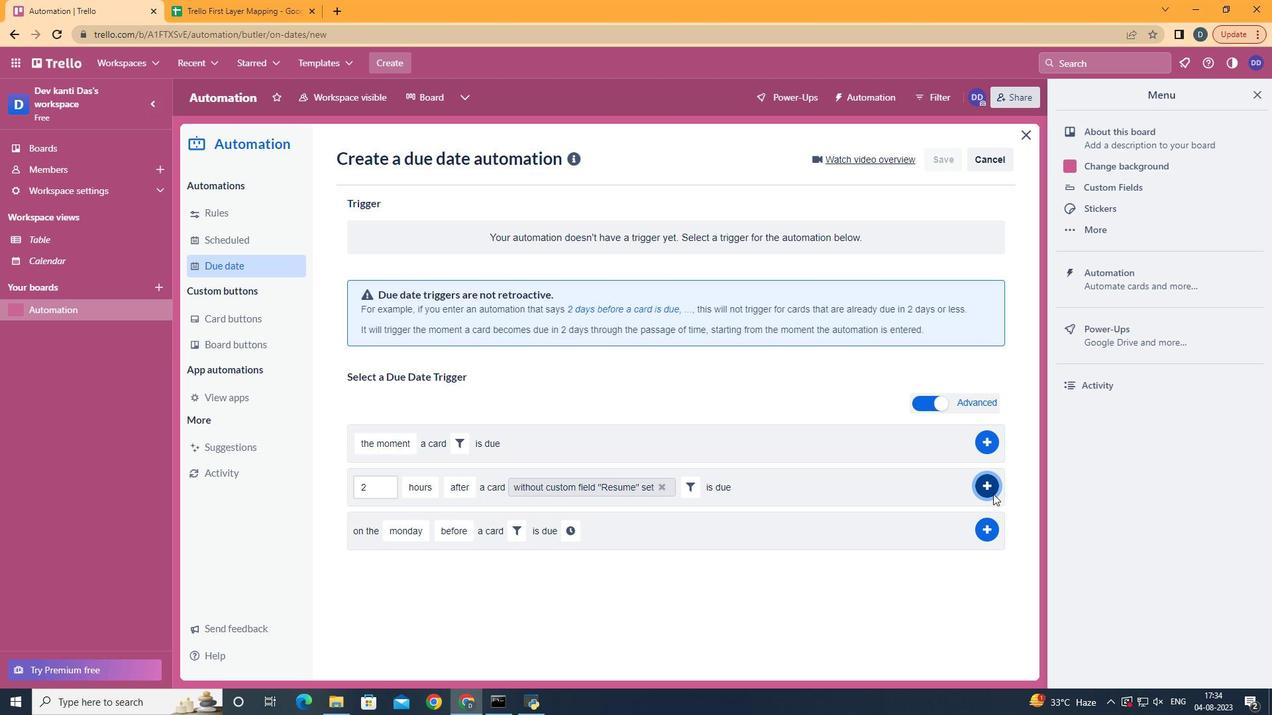 
Action: Mouse moved to (541, 220)
Screenshot: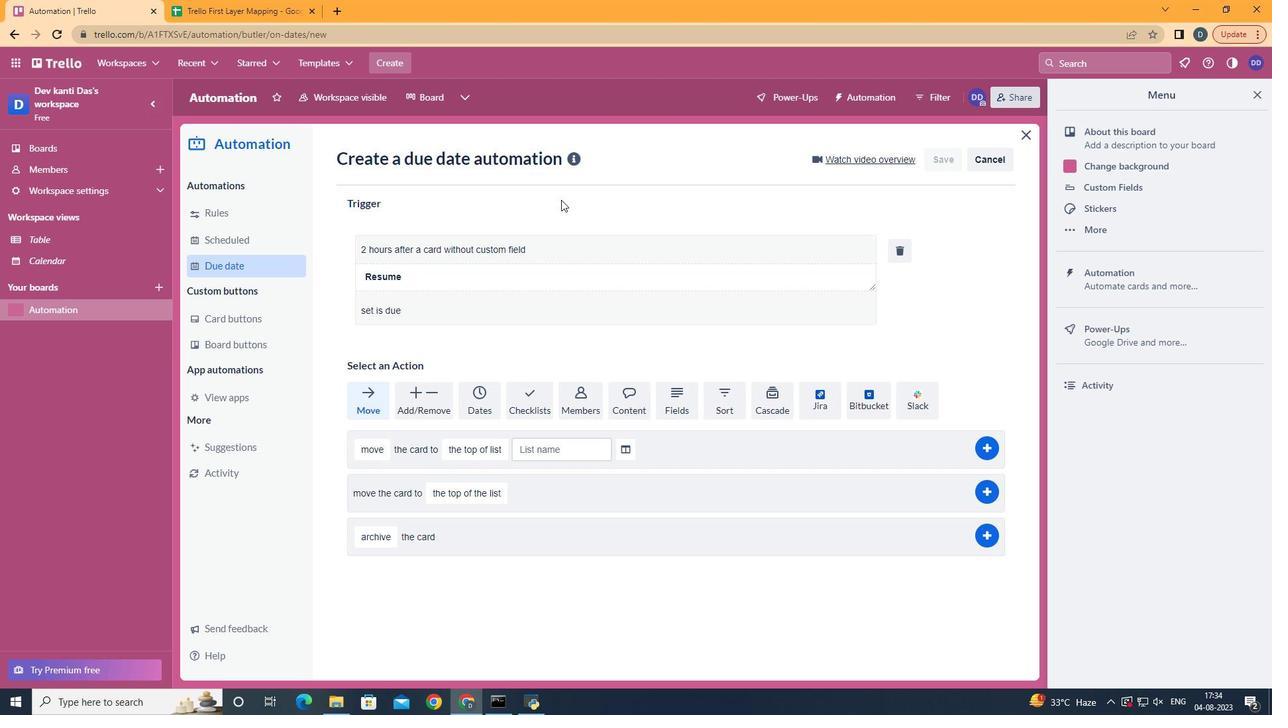 
